 Task: Choose the license: GNU General Public License v3.0 while creating a new repository.
Action: Mouse moved to (992, 84)
Screenshot: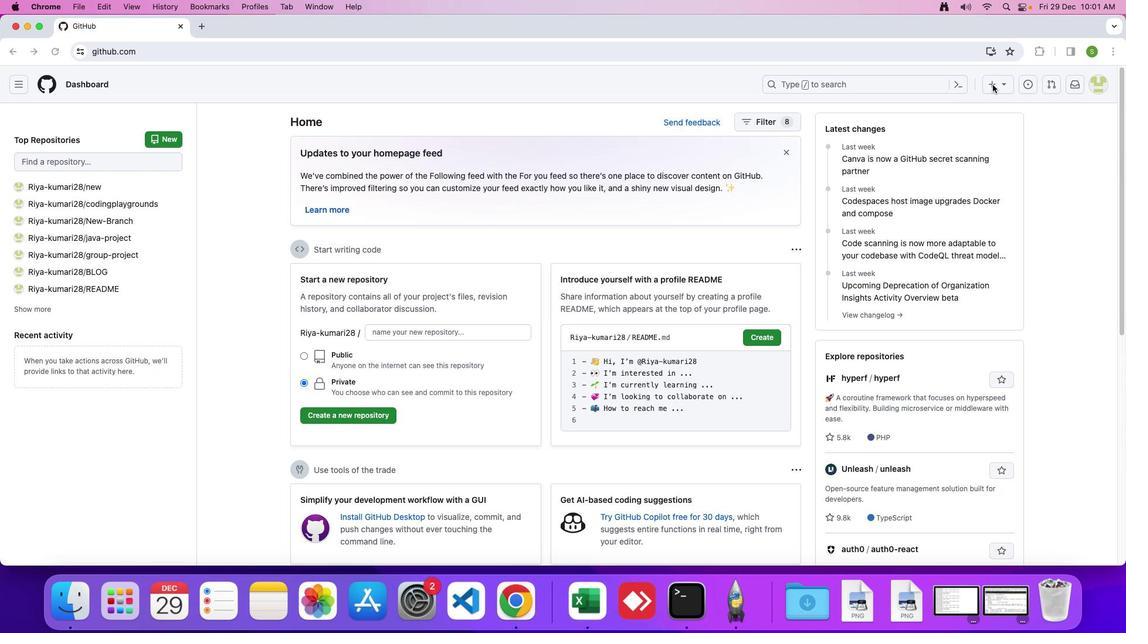 
Action: Mouse pressed left at (992, 84)
Screenshot: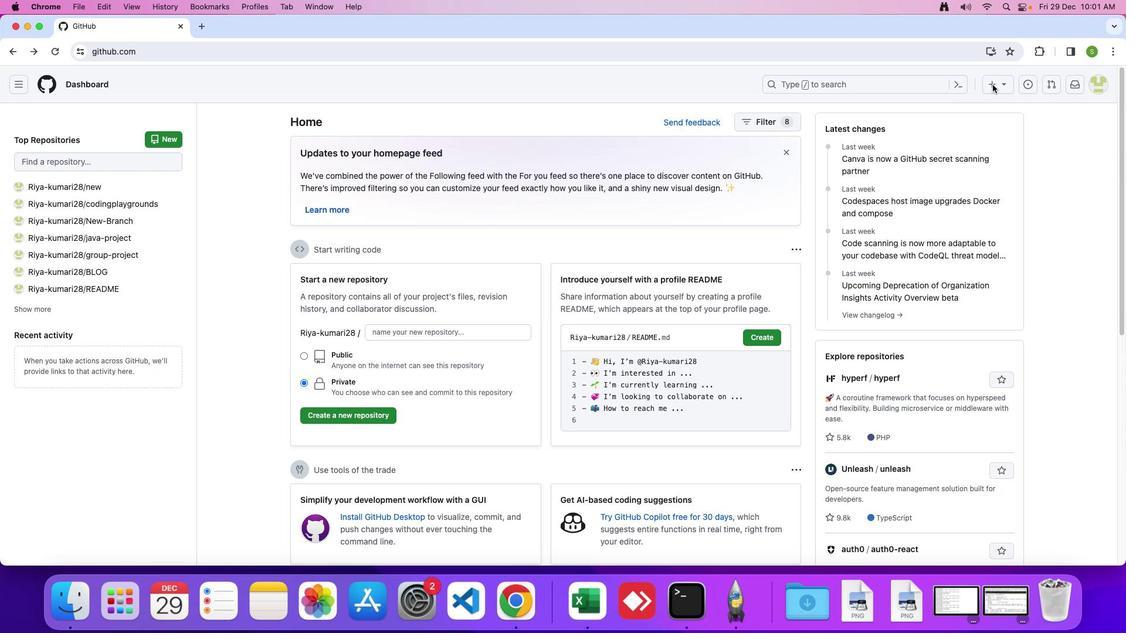 
Action: Mouse moved to (1000, 82)
Screenshot: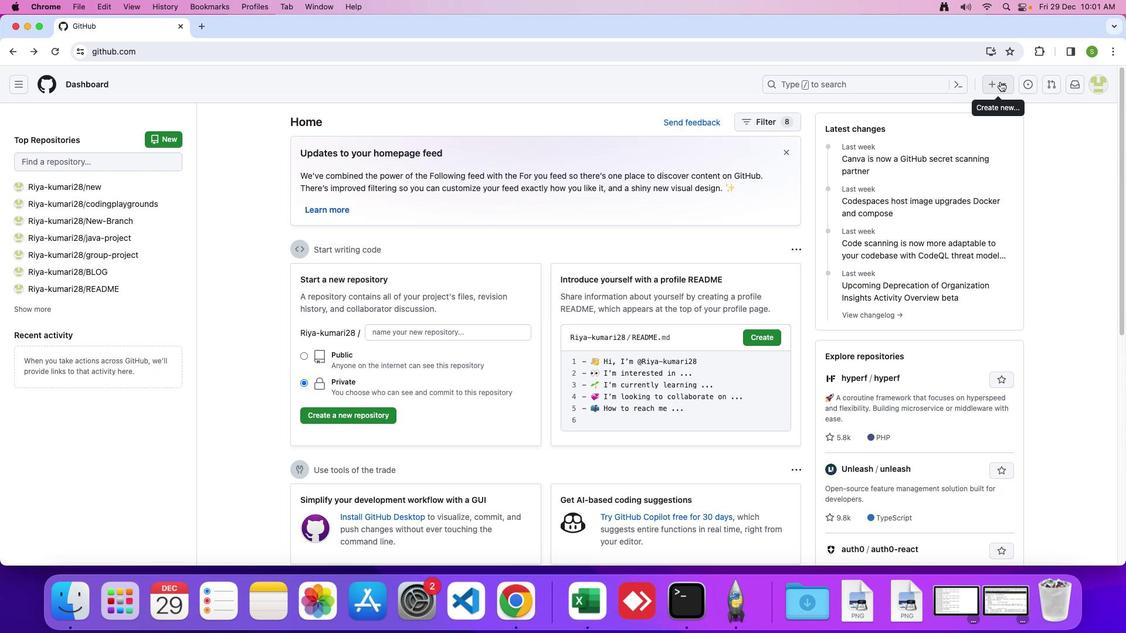 
Action: Mouse pressed left at (1000, 82)
Screenshot: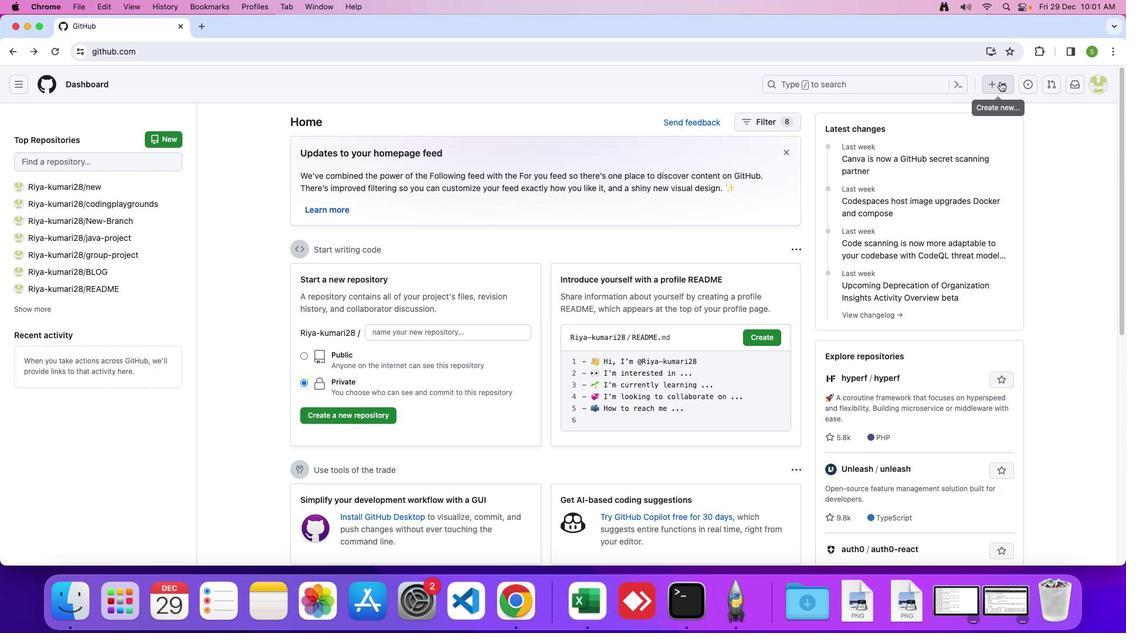 
Action: Mouse moved to (958, 115)
Screenshot: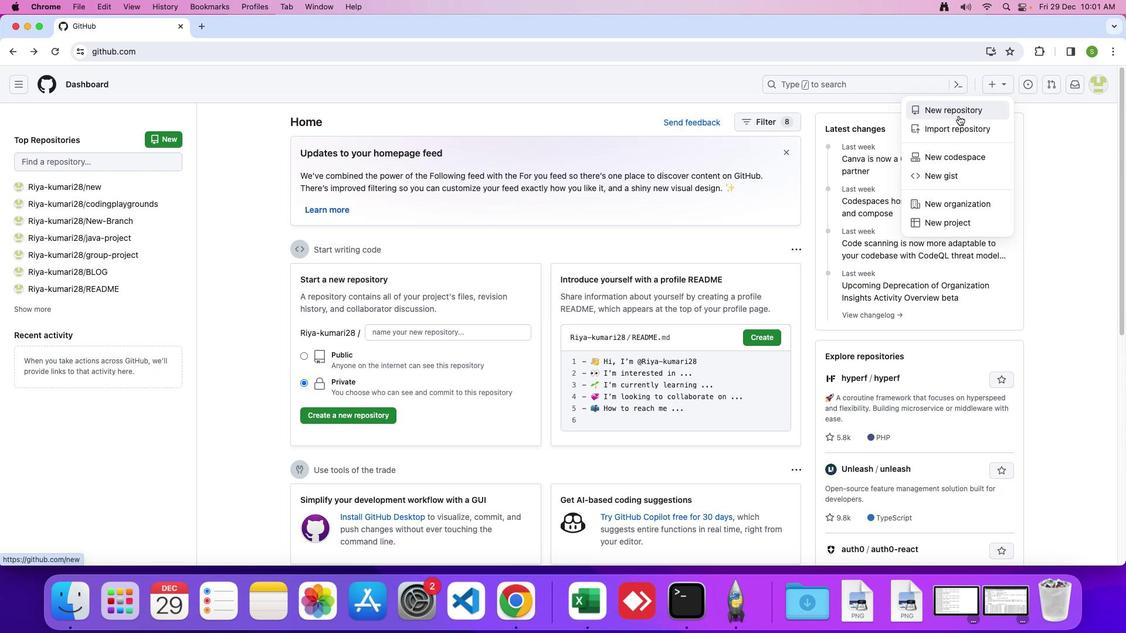 
Action: Mouse pressed left at (958, 115)
Screenshot: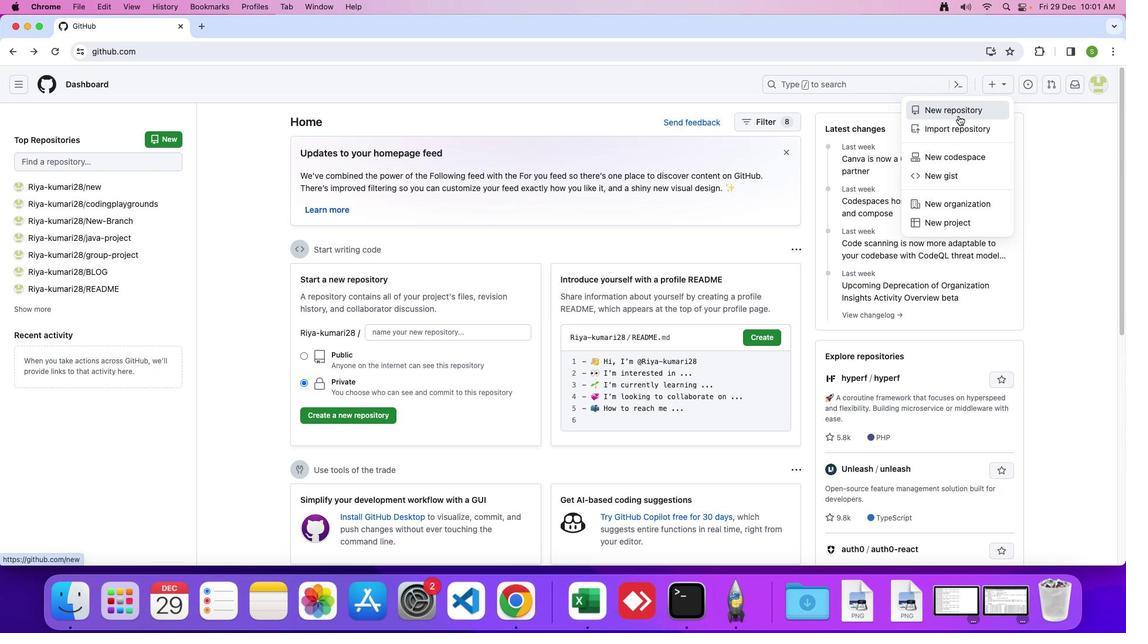 
Action: Mouse moved to (505, 341)
Screenshot: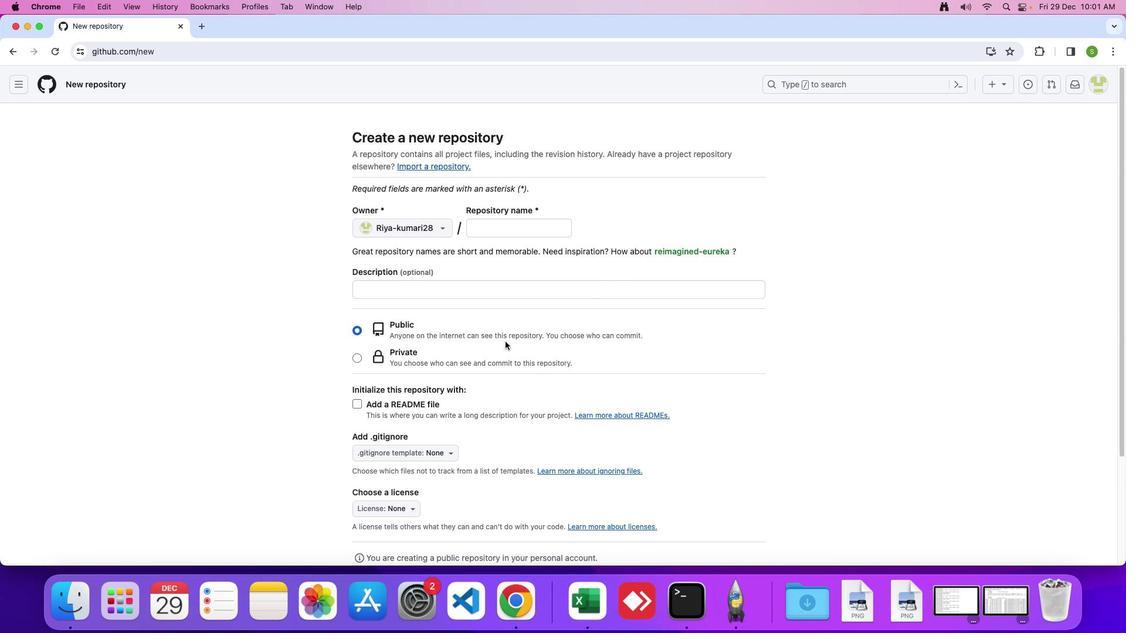 
Action: Mouse scrolled (505, 341) with delta (0, 0)
Screenshot: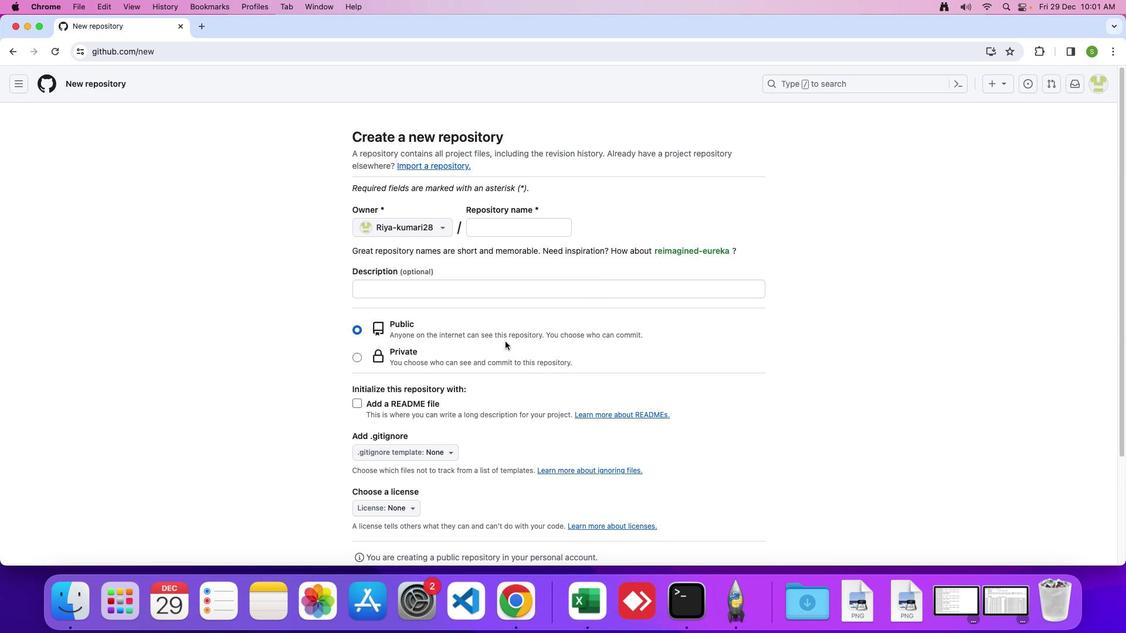 
Action: Mouse scrolled (505, 341) with delta (0, 0)
Screenshot: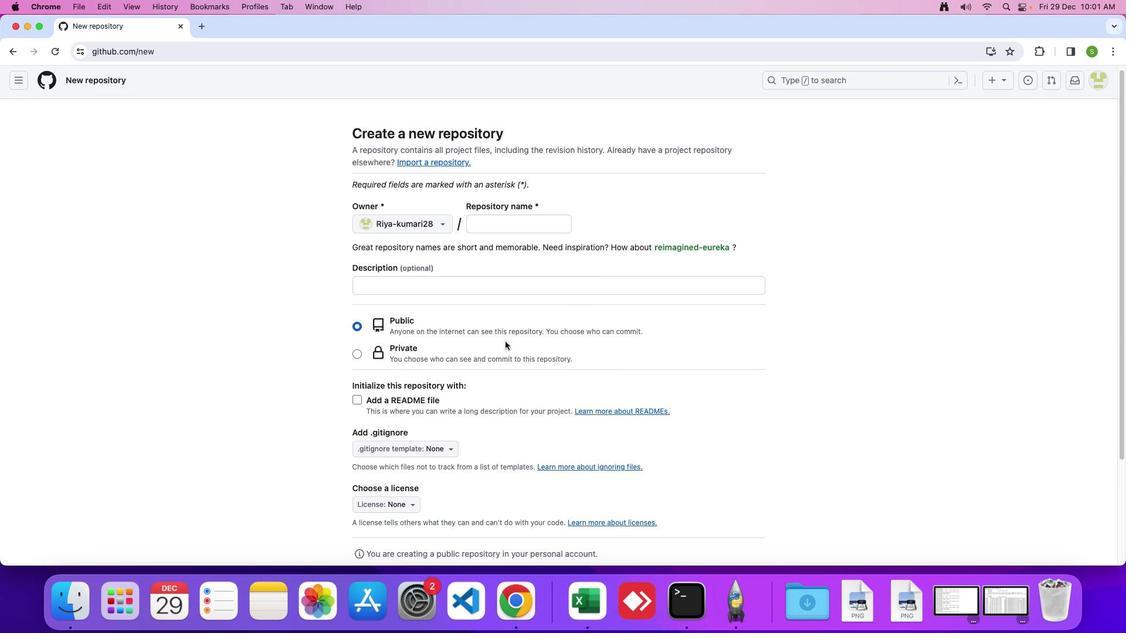 
Action: Mouse scrolled (505, 341) with delta (0, -1)
Screenshot: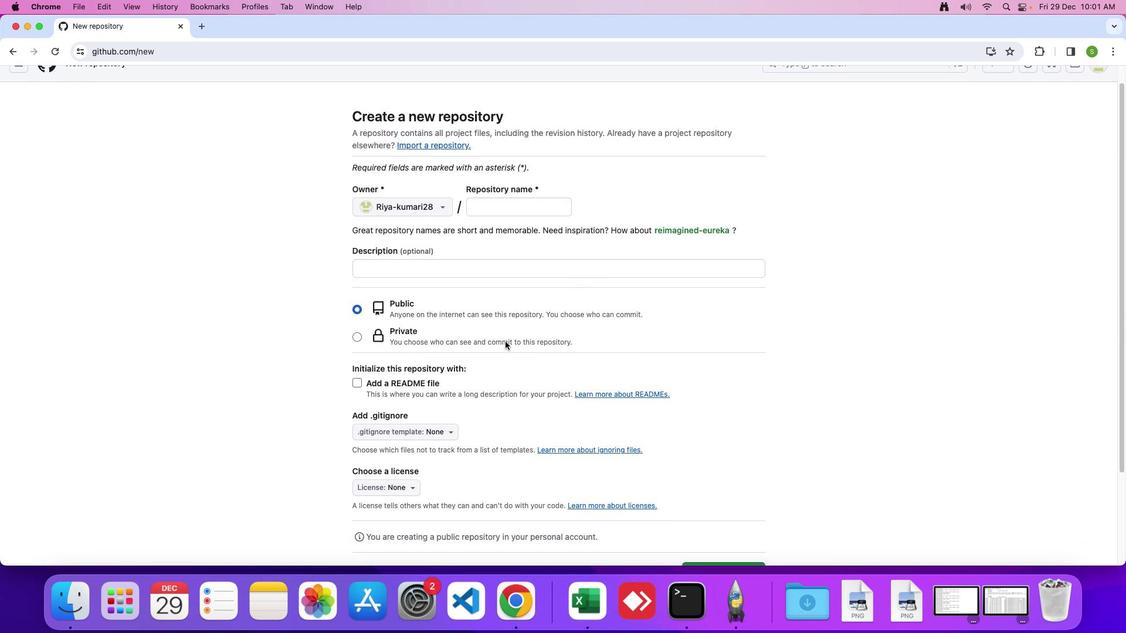 
Action: Mouse moved to (412, 424)
Screenshot: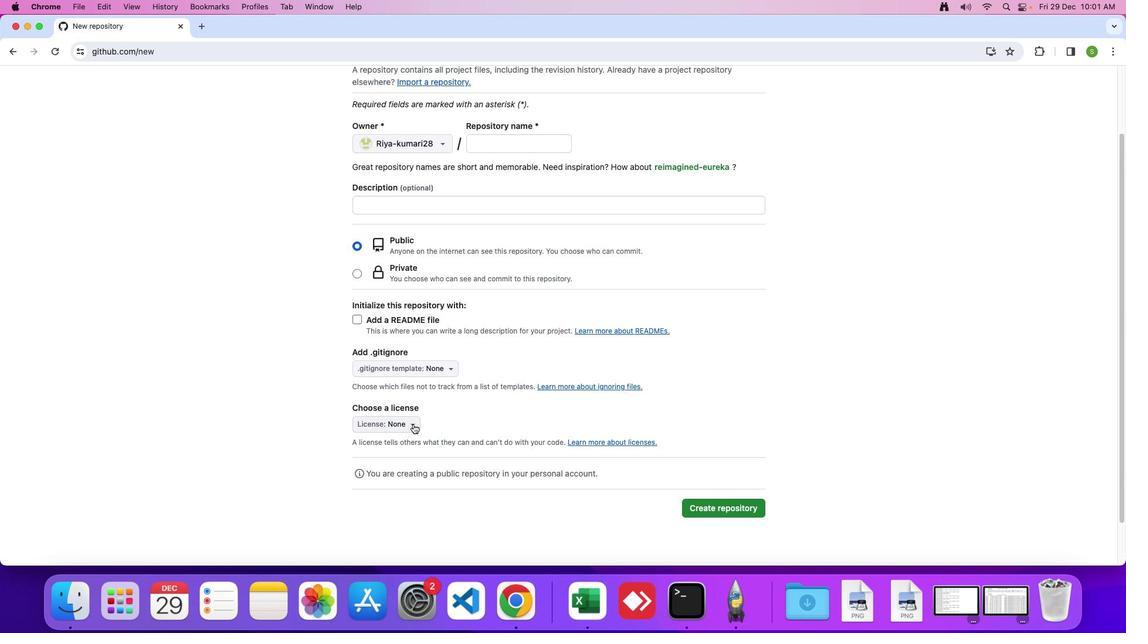 
Action: Mouse pressed left at (412, 424)
Screenshot: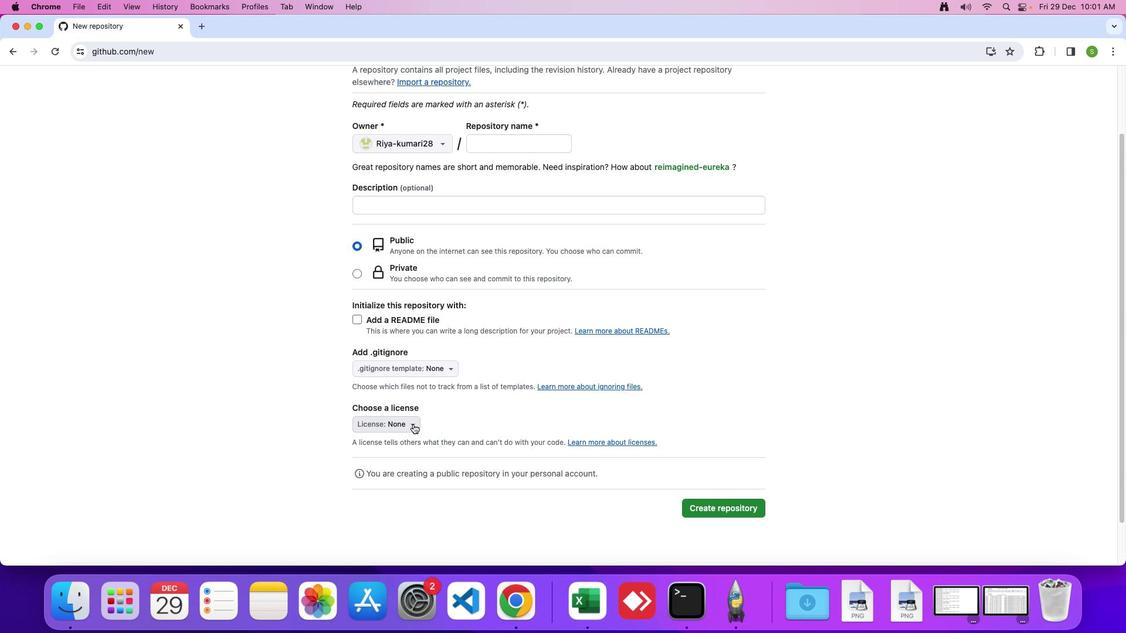 
Action: Mouse moved to (430, 247)
Screenshot: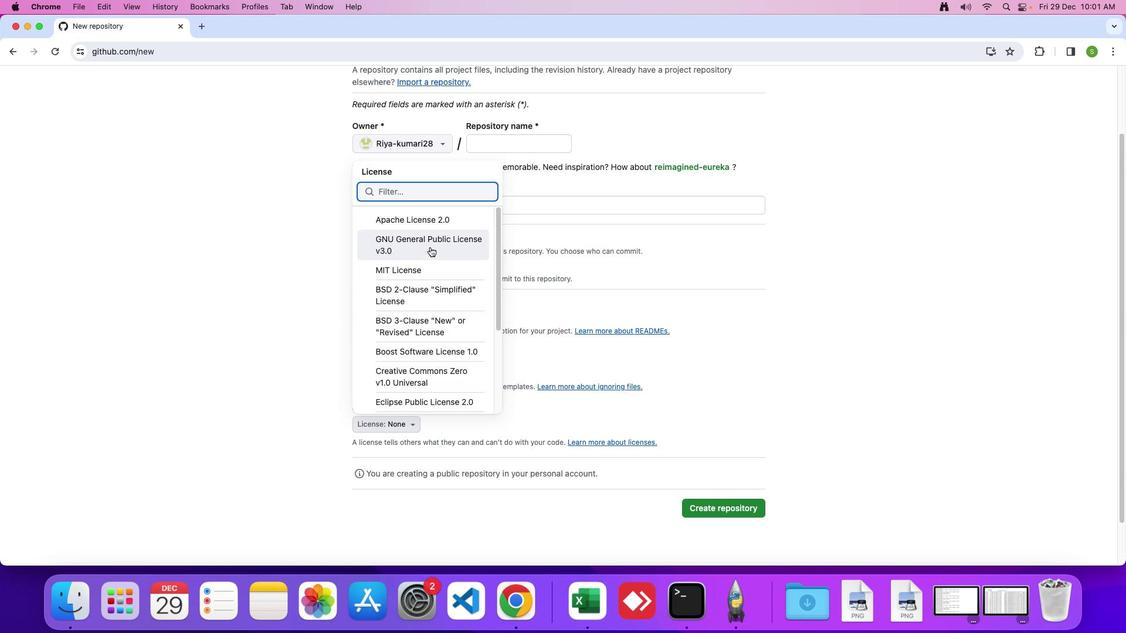 
Action: Mouse pressed left at (430, 247)
Screenshot: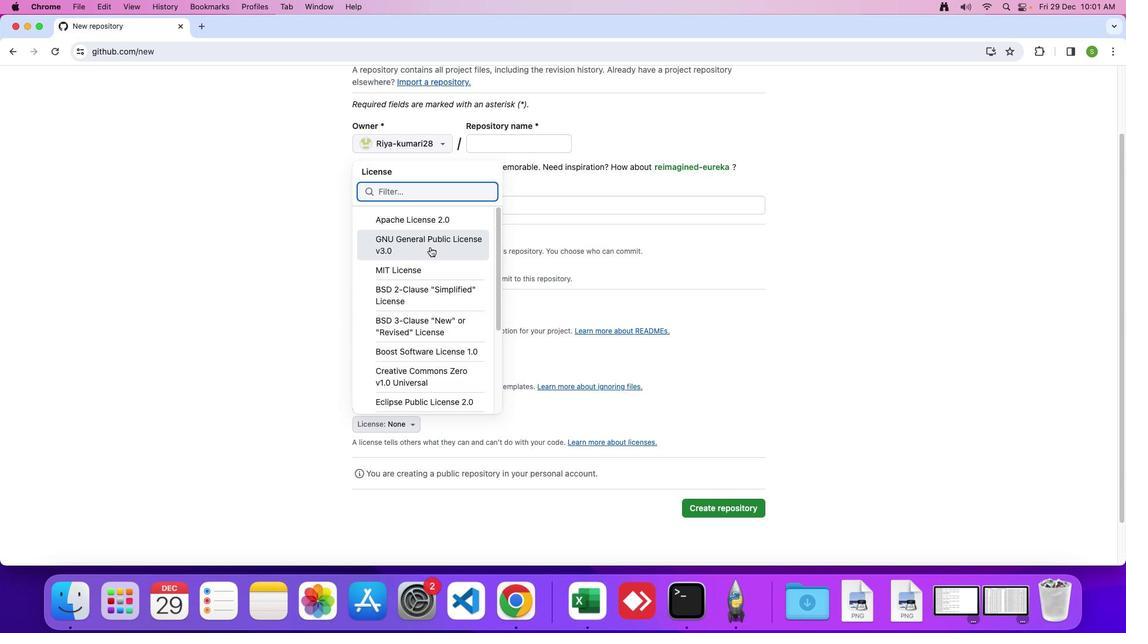 
Action: Mouse moved to (429, 249)
Screenshot: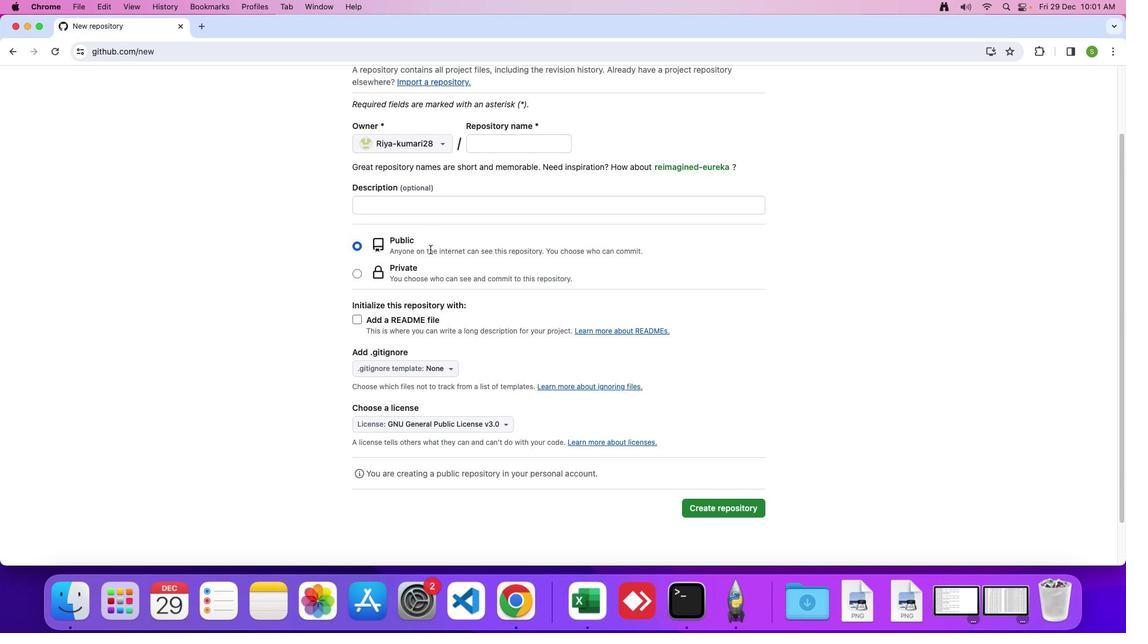 
